Task: Create List Commercial Law in Board Content Marketing Strategies to Workspace Copywriting and Editing. Create List Mergers and Acquisitions in Board Customer Journey Mapping to Workspace Copywriting and Editing. Create List Litigation in Board Business Model Competitive Analysis and Benchmarking to Workspace Copywriting and Editing
Action: Mouse moved to (457, 128)
Screenshot: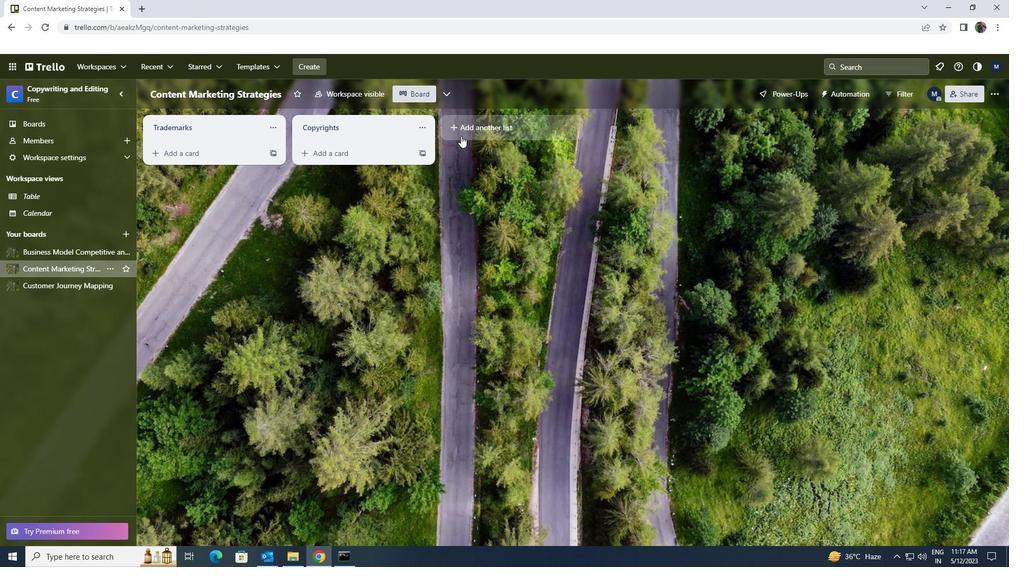 
Action: Mouse pressed left at (457, 128)
Screenshot: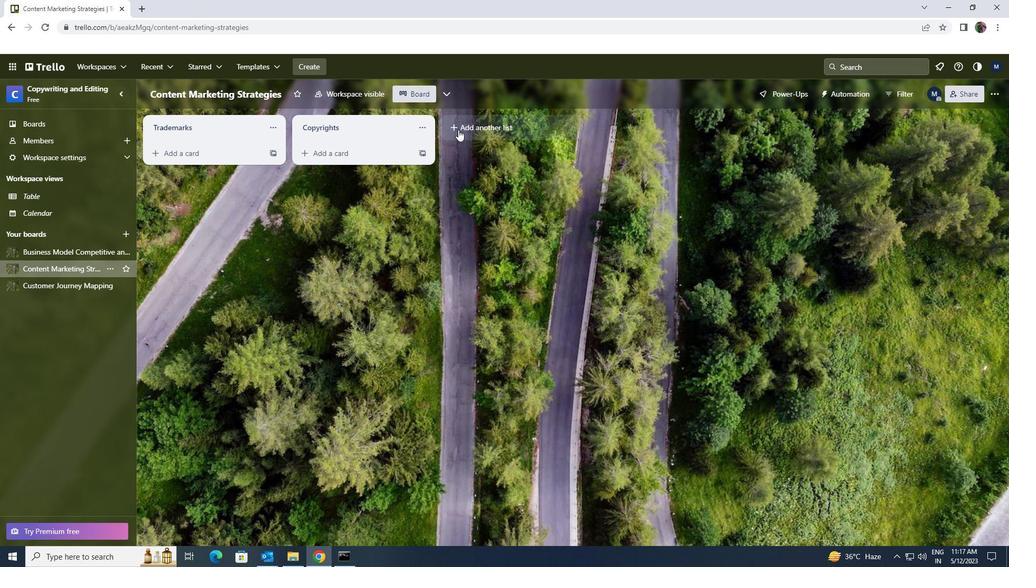 
Action: Key pressed <Key.shift>COMMERCIAL<Key.space><Key.shift>LAW
Screenshot: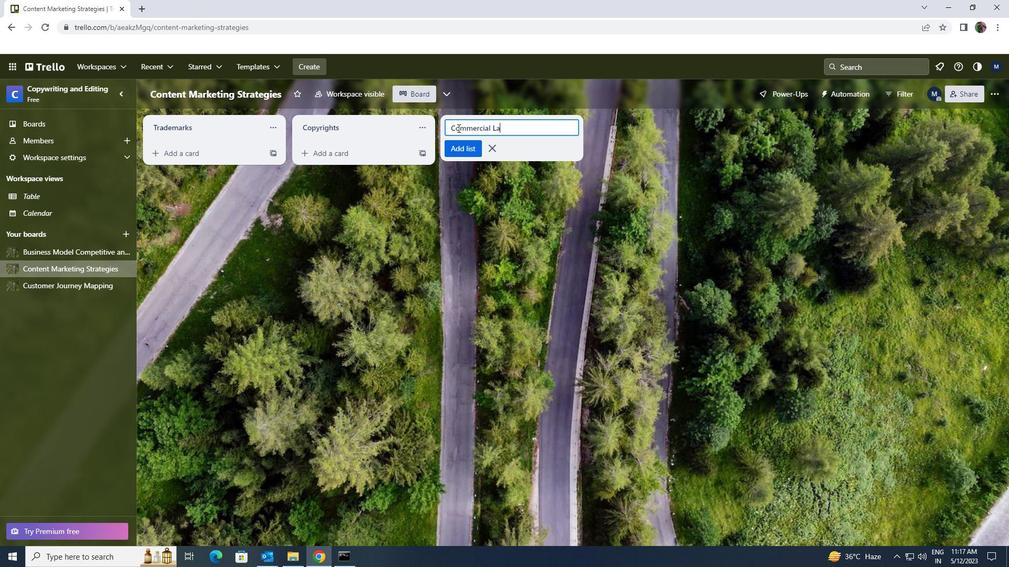 
Action: Mouse moved to (463, 155)
Screenshot: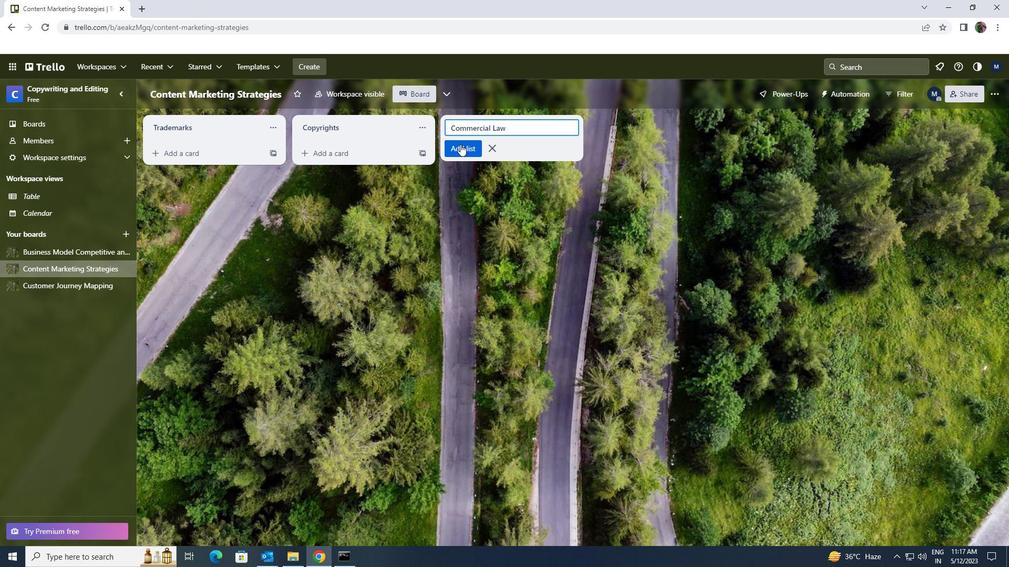
Action: Mouse pressed left at (463, 155)
Screenshot: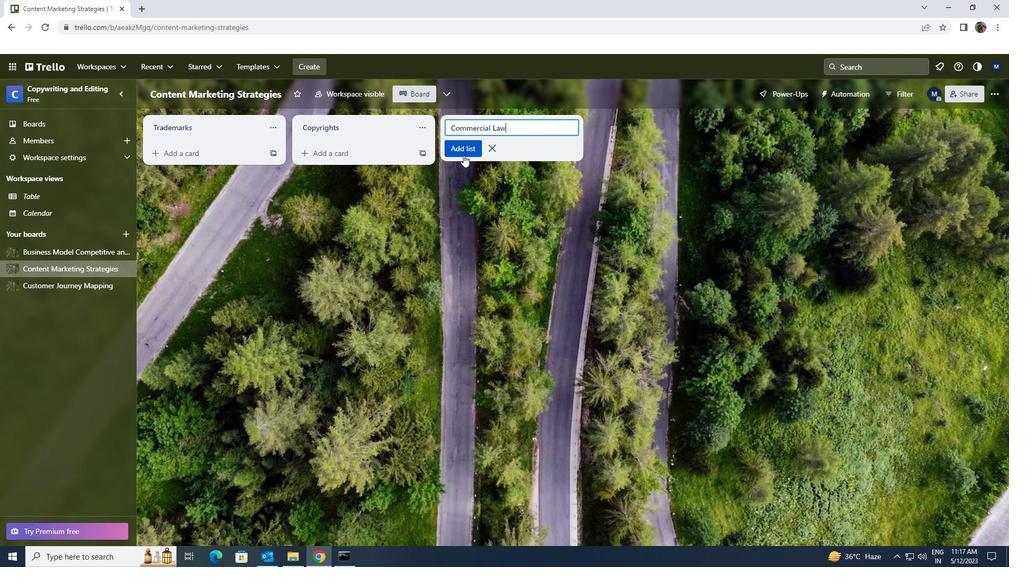 
Action: Mouse moved to (65, 287)
Screenshot: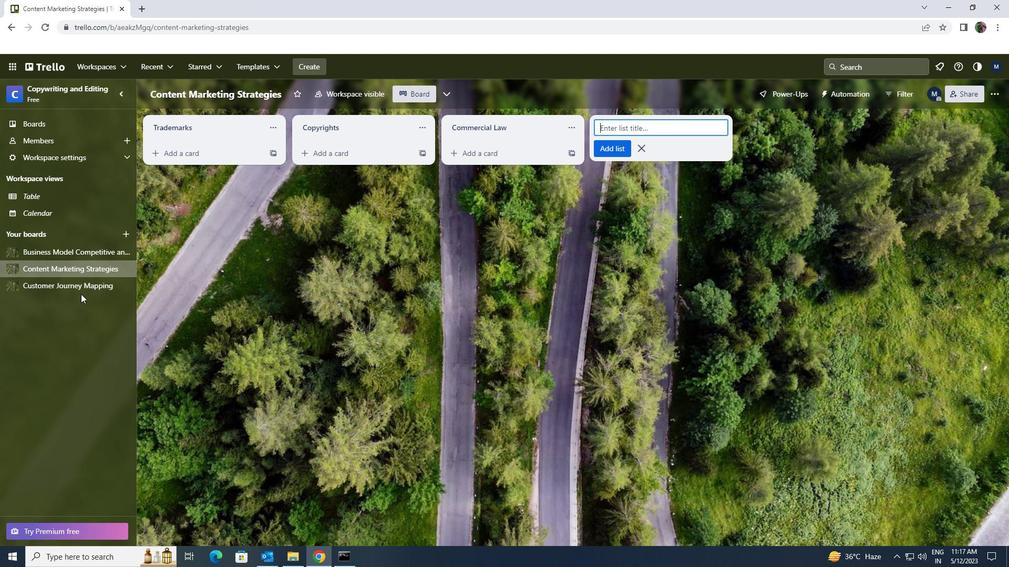 
Action: Mouse pressed left at (65, 287)
Screenshot: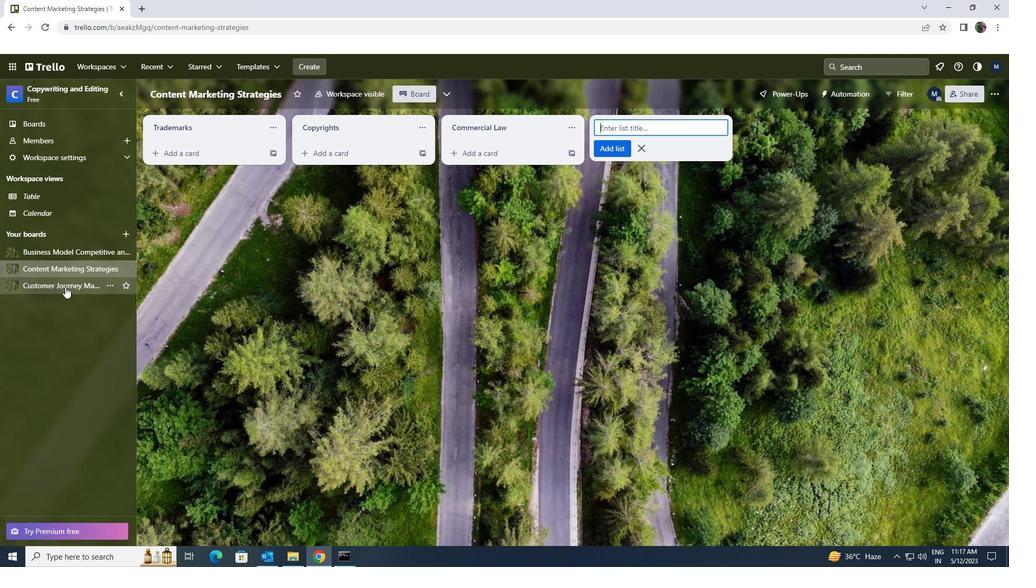 
Action: Mouse moved to (456, 130)
Screenshot: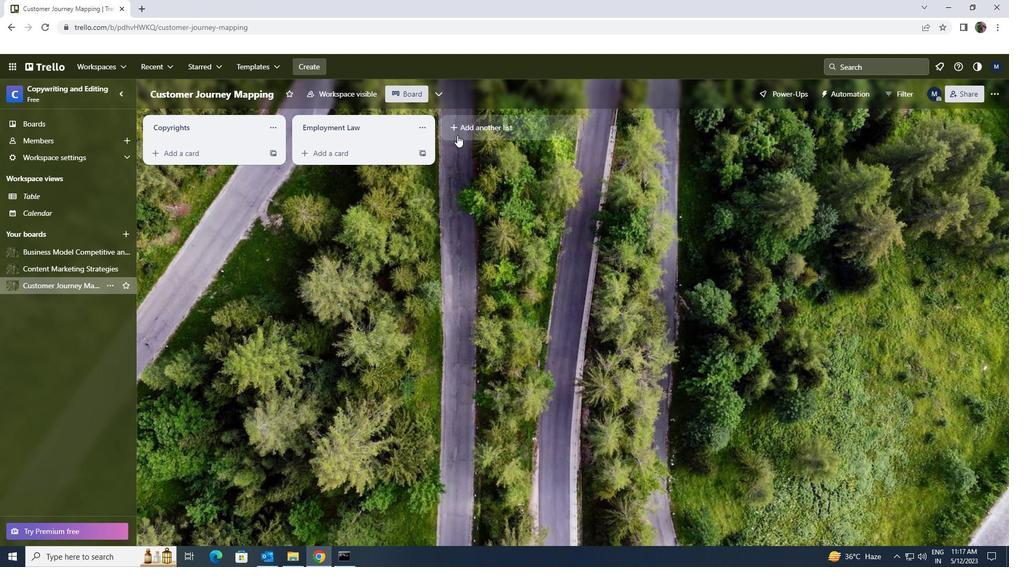 
Action: Mouse pressed left at (456, 130)
Screenshot: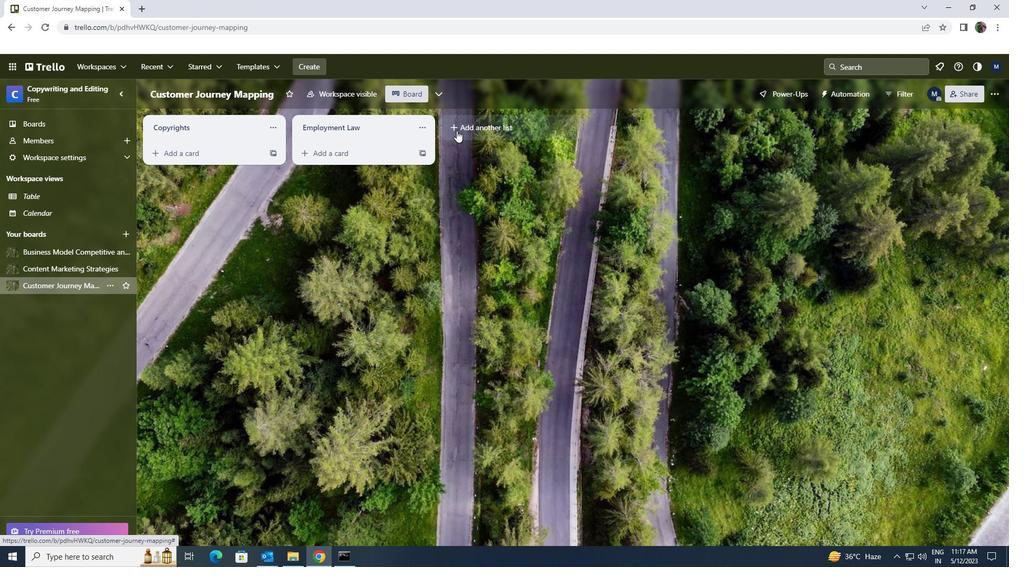 
Action: Key pressed <Key.shift><Key.shift><Key.shift><Key.shift><Key.shift><Key.shift><Key.shift><Key.shift><Key.shift><Key.shift><Key.shift><Key.shift>MERGERS<Key.space>AND<Key.space><Key.shift><Key.shift><Key.shift><Key.shift><Key.shift><Key.shift><Key.shift><Key.shift><Key.shift><Key.shift><Key.shift>ACQUISITION<Key.space>
Screenshot: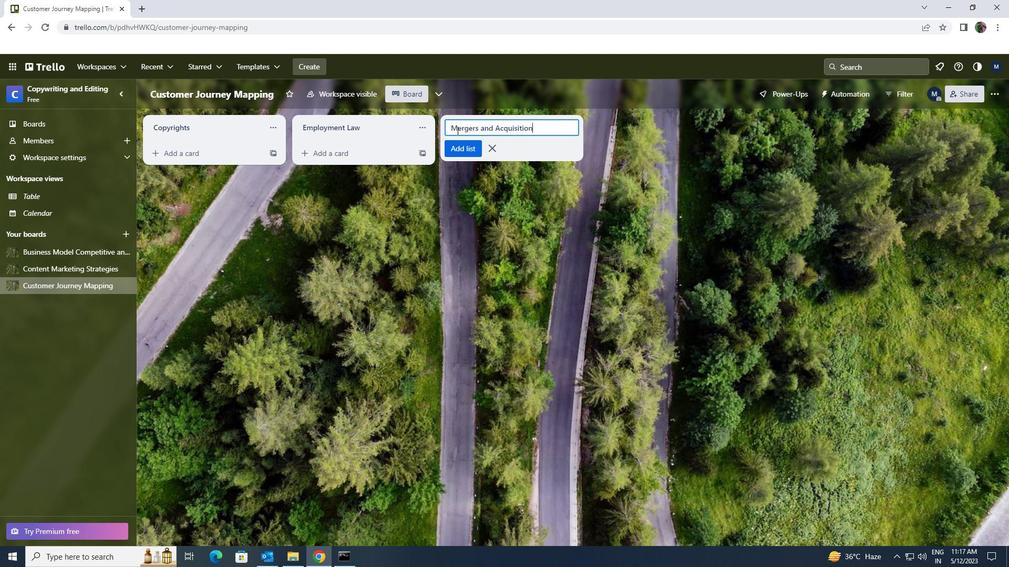 
Action: Mouse moved to (456, 142)
Screenshot: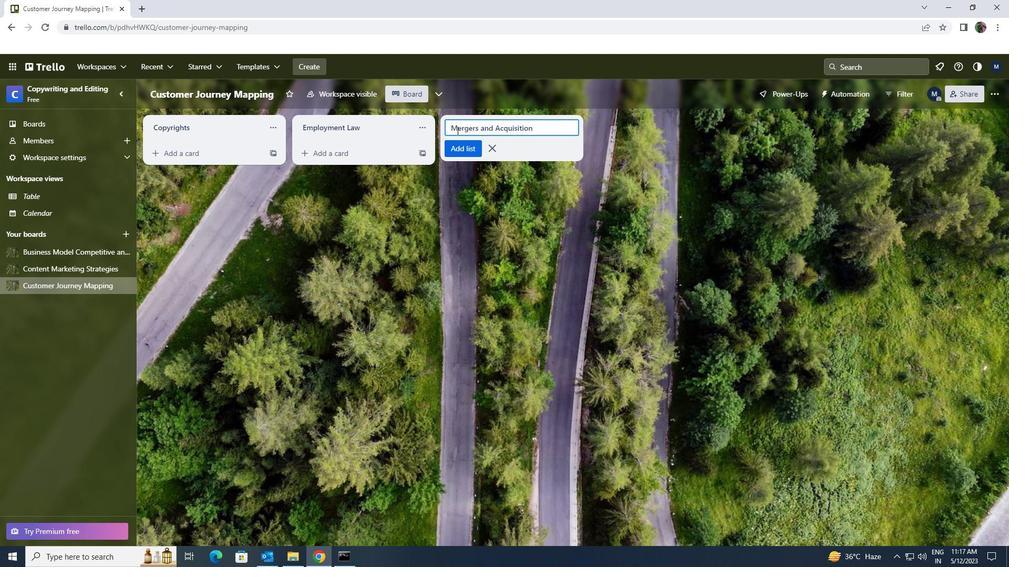 
Action: Mouse pressed left at (456, 142)
Screenshot: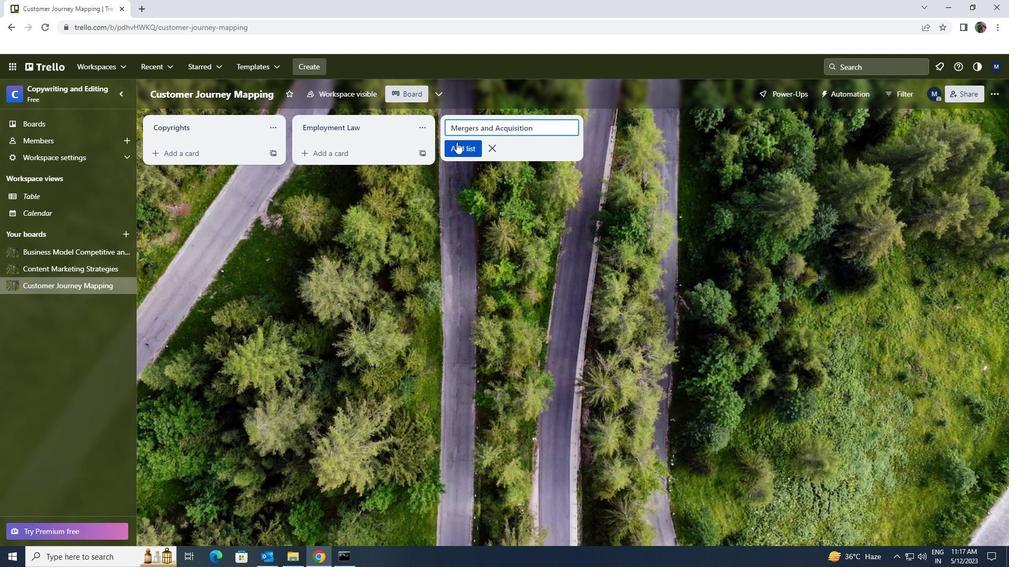 
Action: Mouse moved to (100, 250)
Screenshot: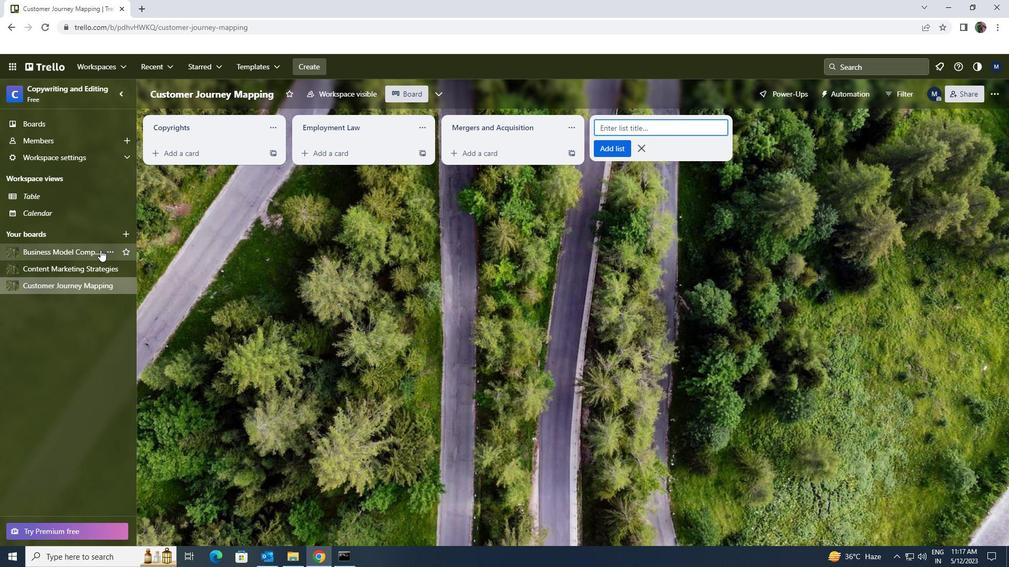 
Action: Mouse pressed left at (100, 250)
Screenshot: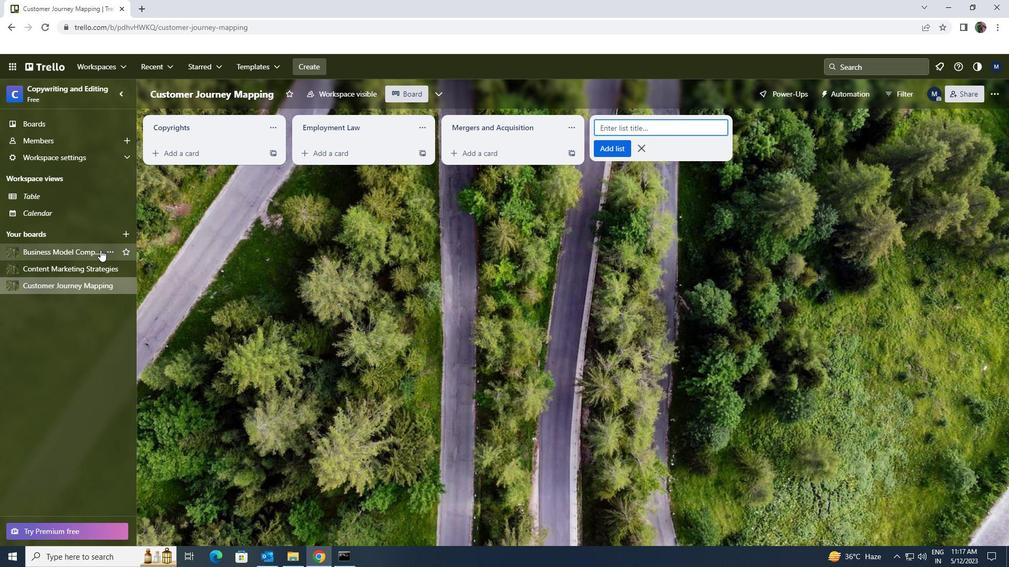 
Action: Mouse moved to (457, 130)
Screenshot: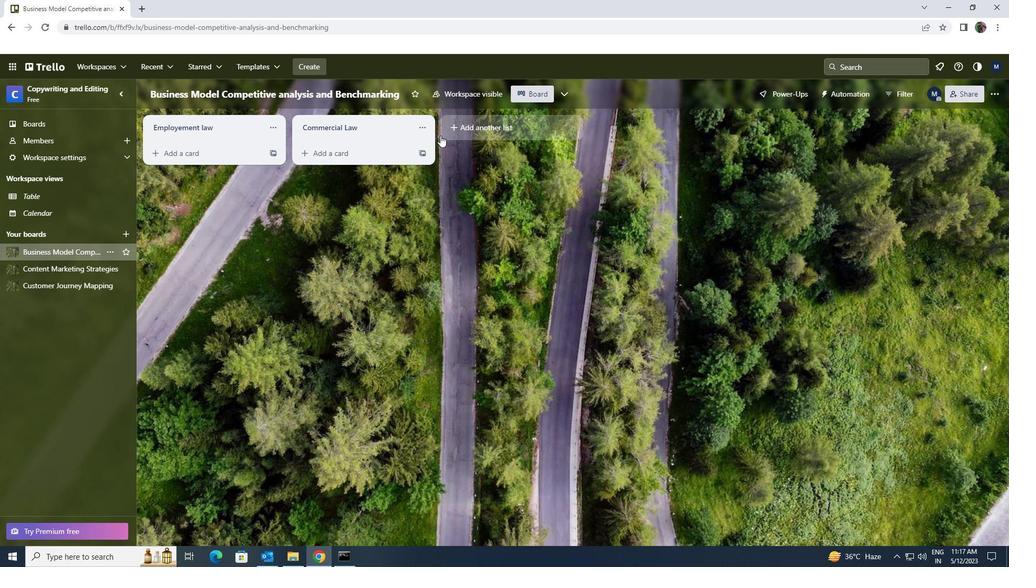 
Action: Mouse pressed left at (457, 130)
Screenshot: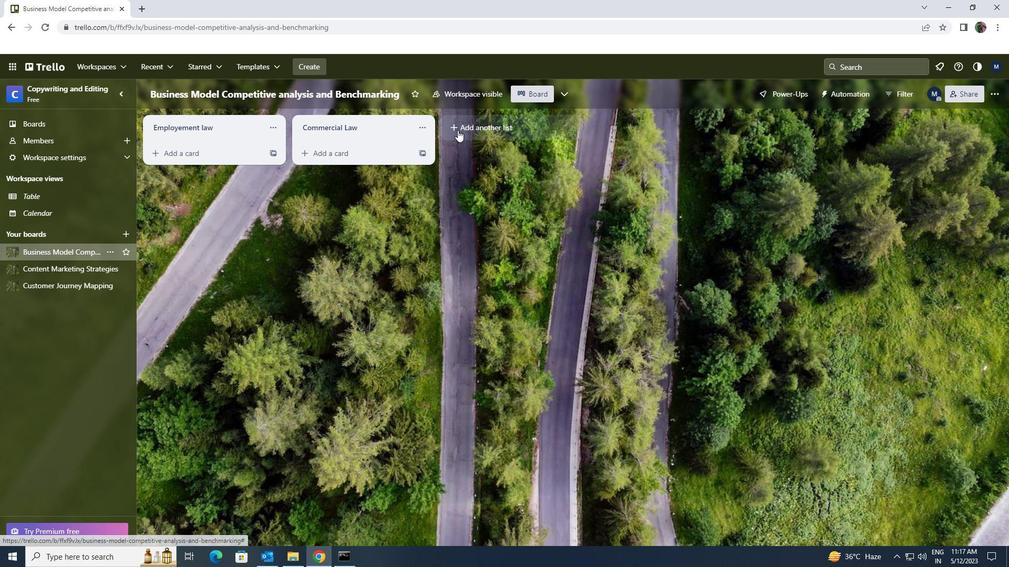 
Action: Mouse moved to (458, 129)
Screenshot: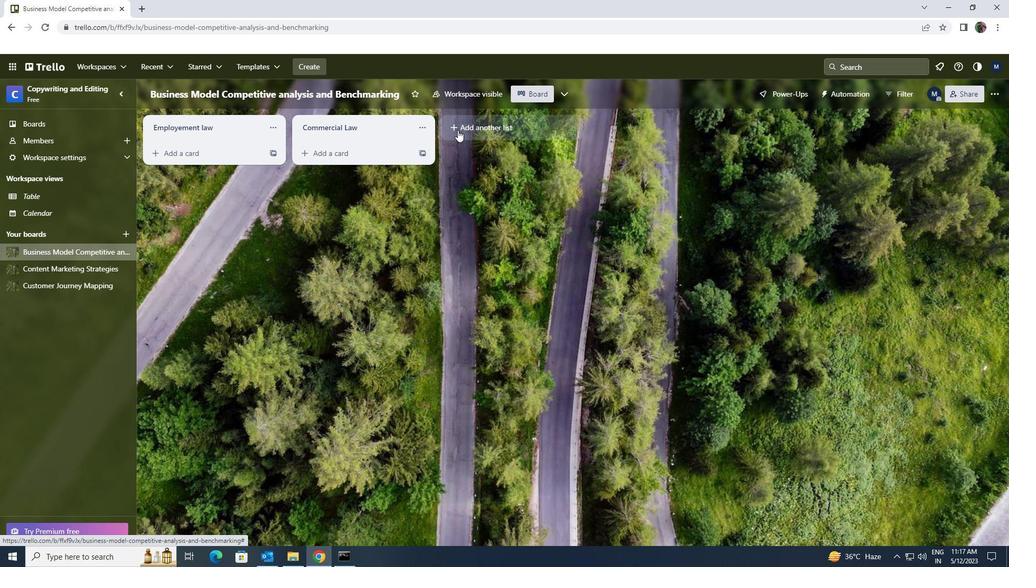 
Action: Key pressed <Key.shift>LITIGATION
Screenshot: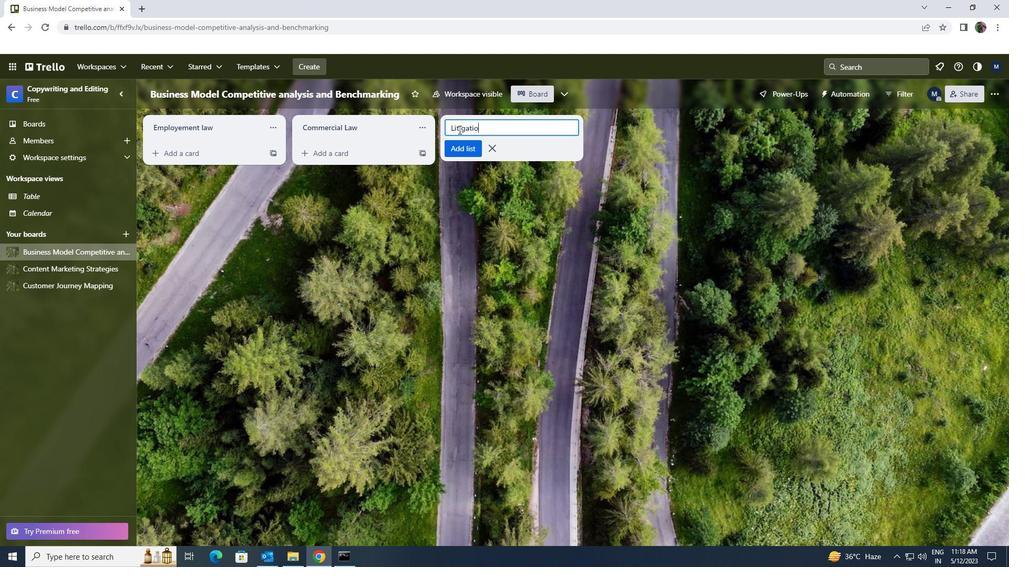 
Action: Mouse moved to (464, 151)
Screenshot: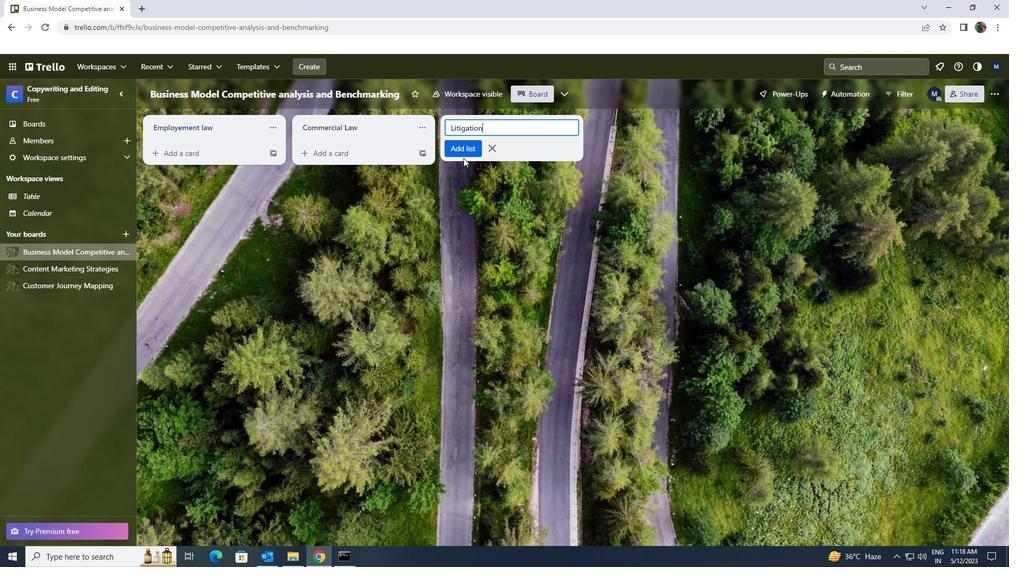 
Action: Mouse pressed left at (464, 151)
Screenshot: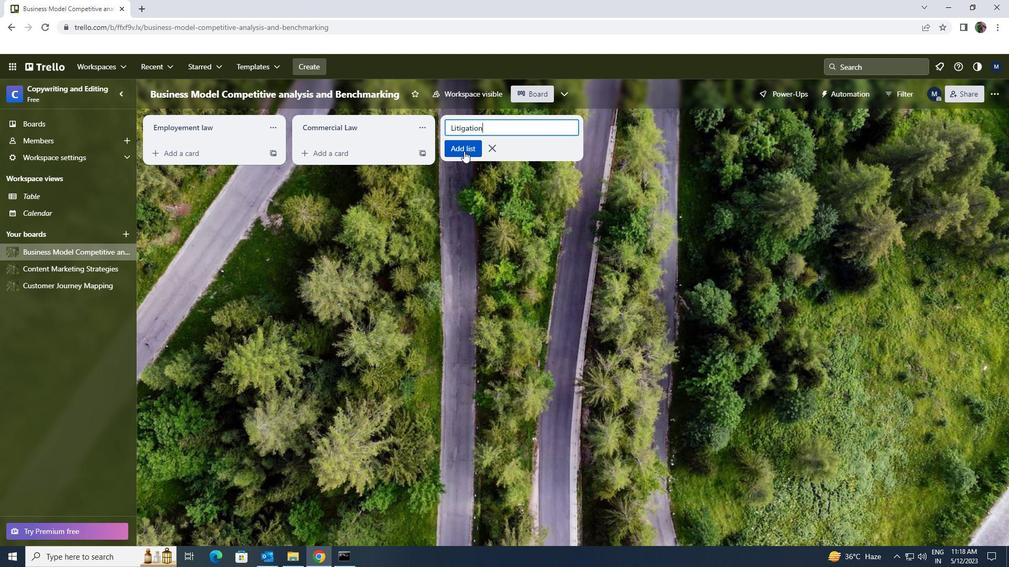
